 Task: Start in the project TractLine the sprint 'Mission Impossible', with a duration of 3 weeks.
Action: Mouse moved to (290, 380)
Screenshot: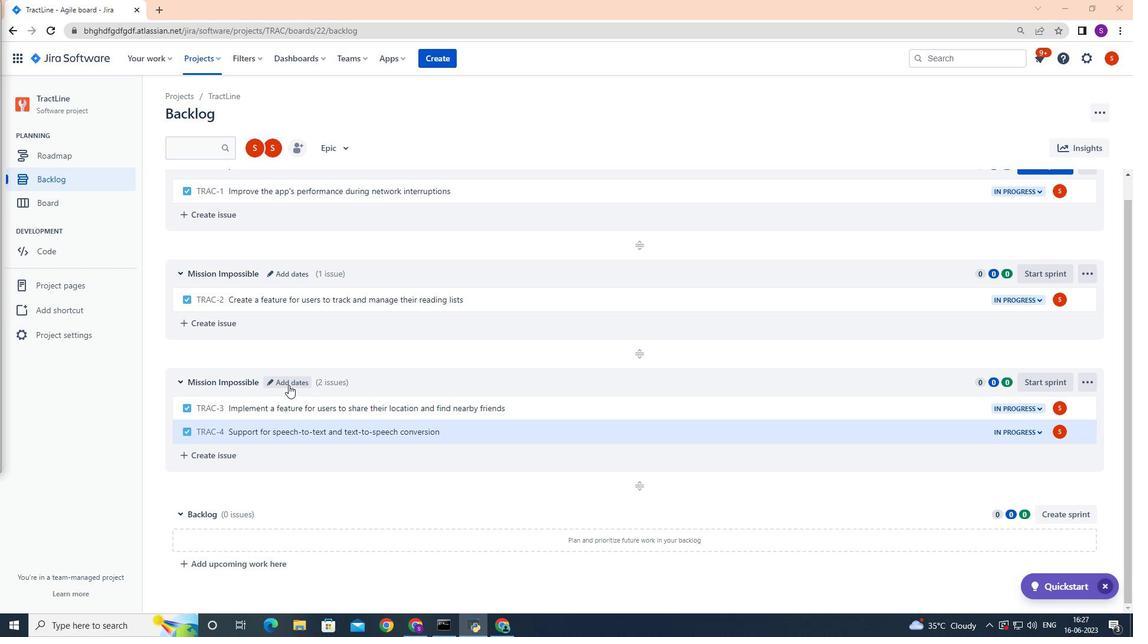 
Action: Mouse pressed left at (290, 380)
Screenshot: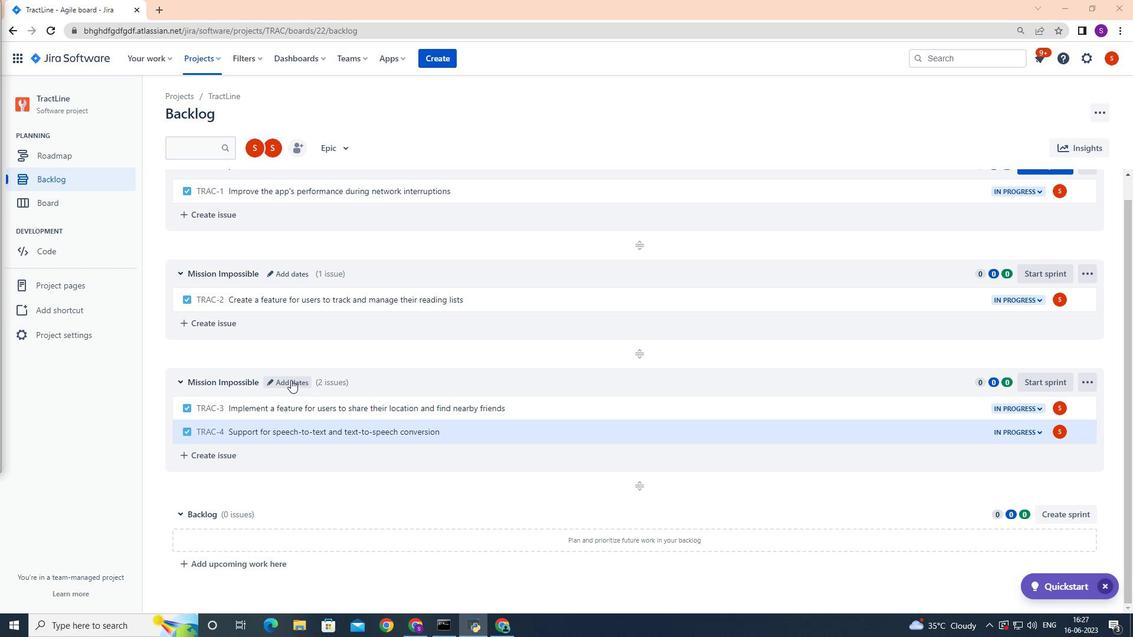 
Action: Mouse moved to (532, 186)
Screenshot: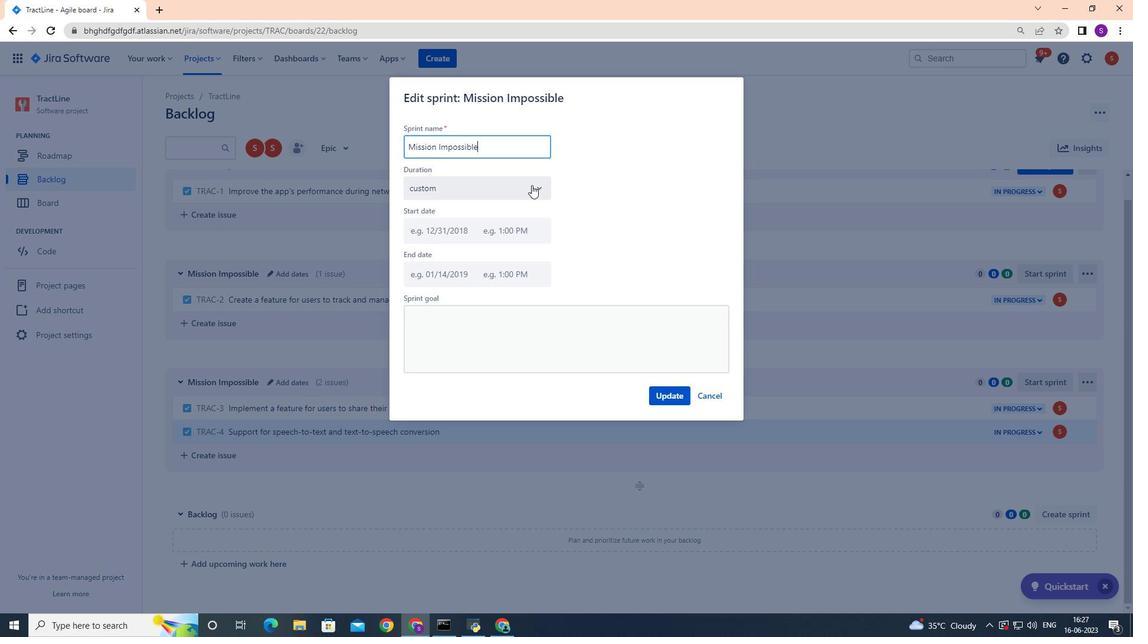 
Action: Mouse pressed left at (532, 186)
Screenshot: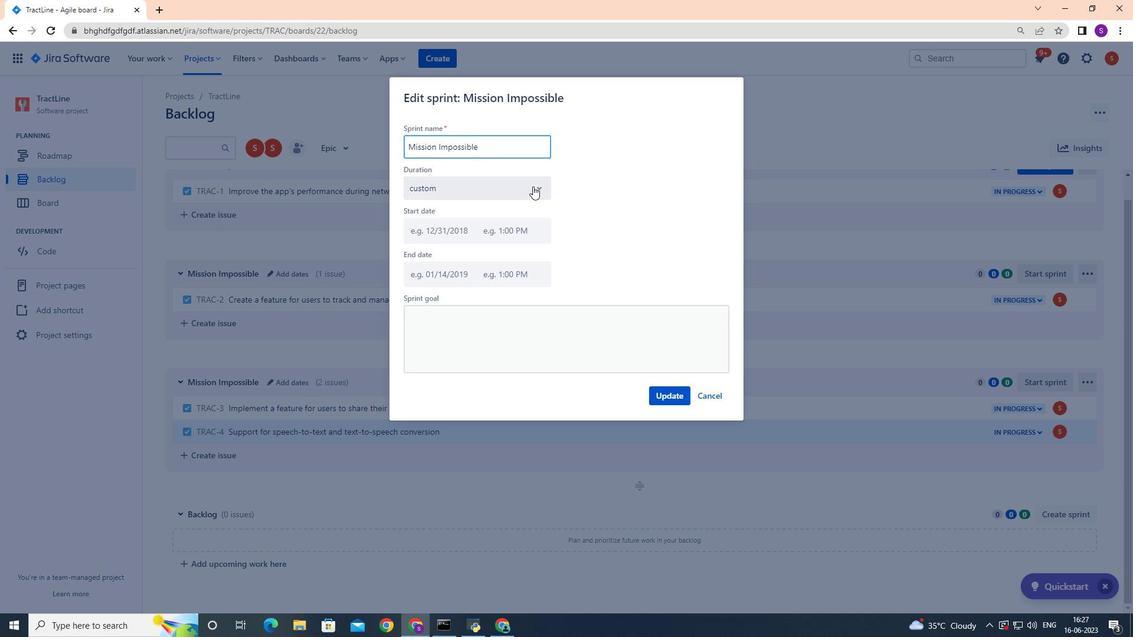 
Action: Mouse moved to (468, 255)
Screenshot: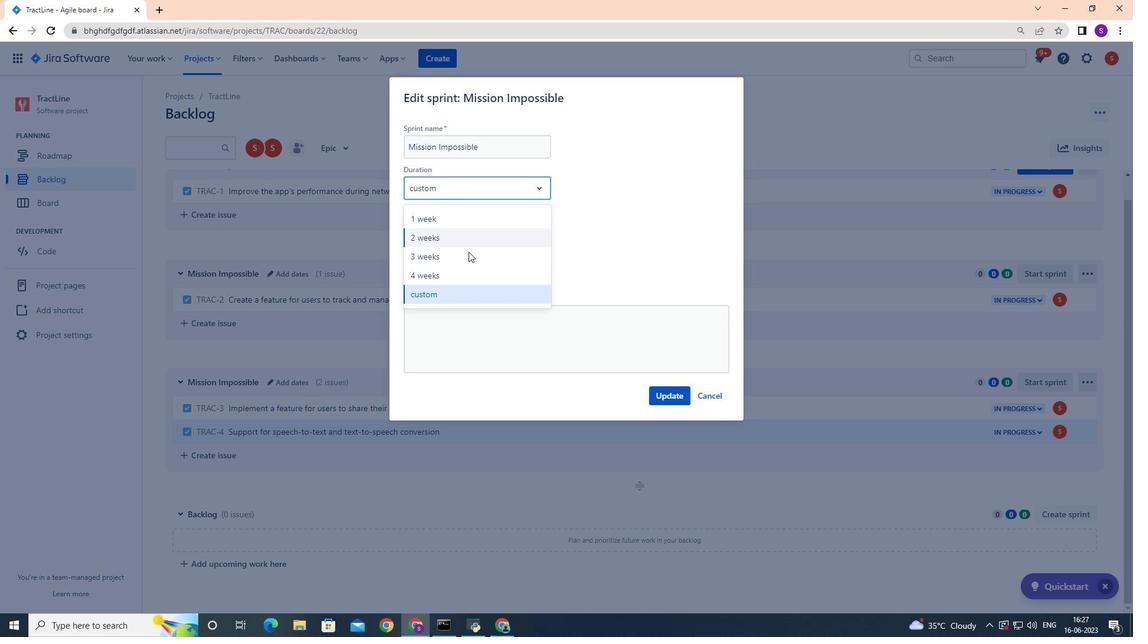 
Action: Mouse pressed left at (468, 255)
Screenshot: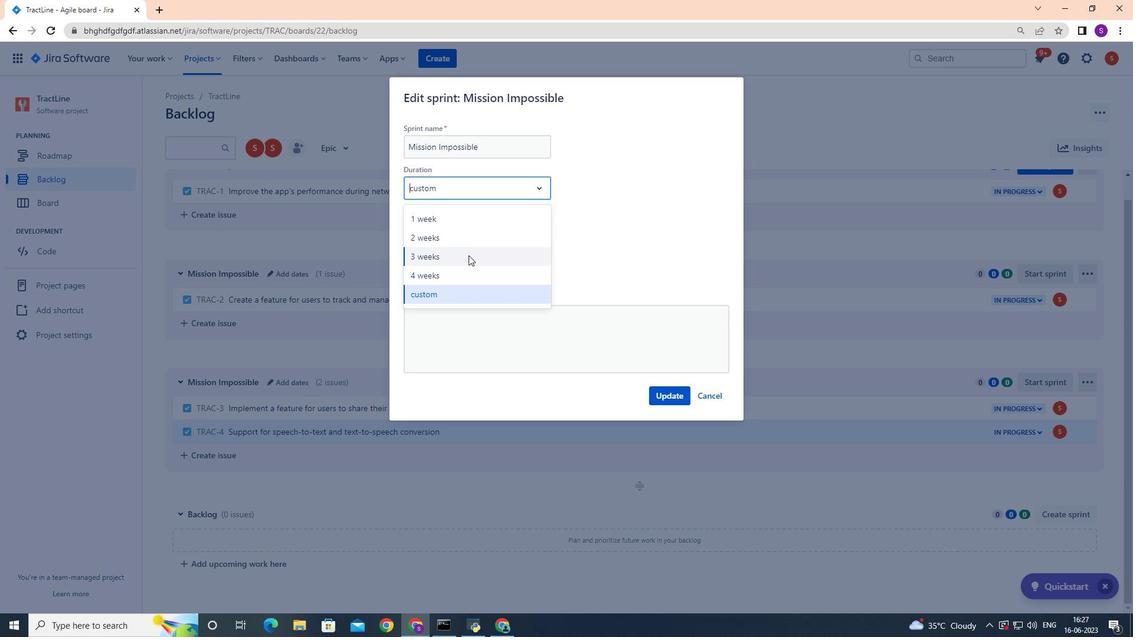 
Action: Mouse moved to (673, 395)
Screenshot: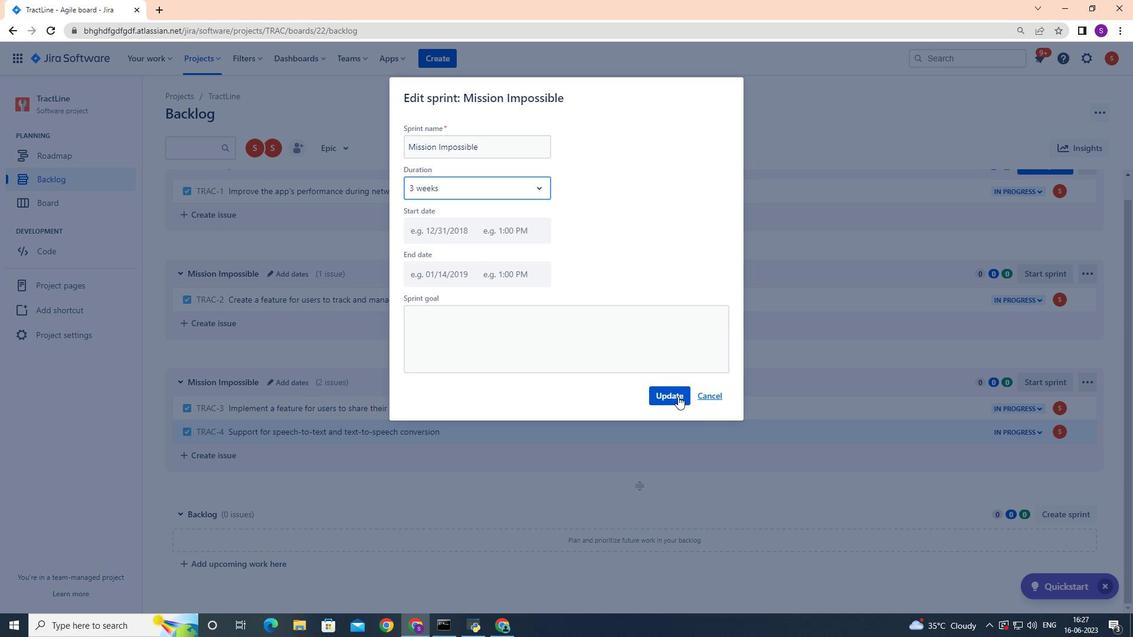 
Action: Mouse pressed left at (673, 395)
Screenshot: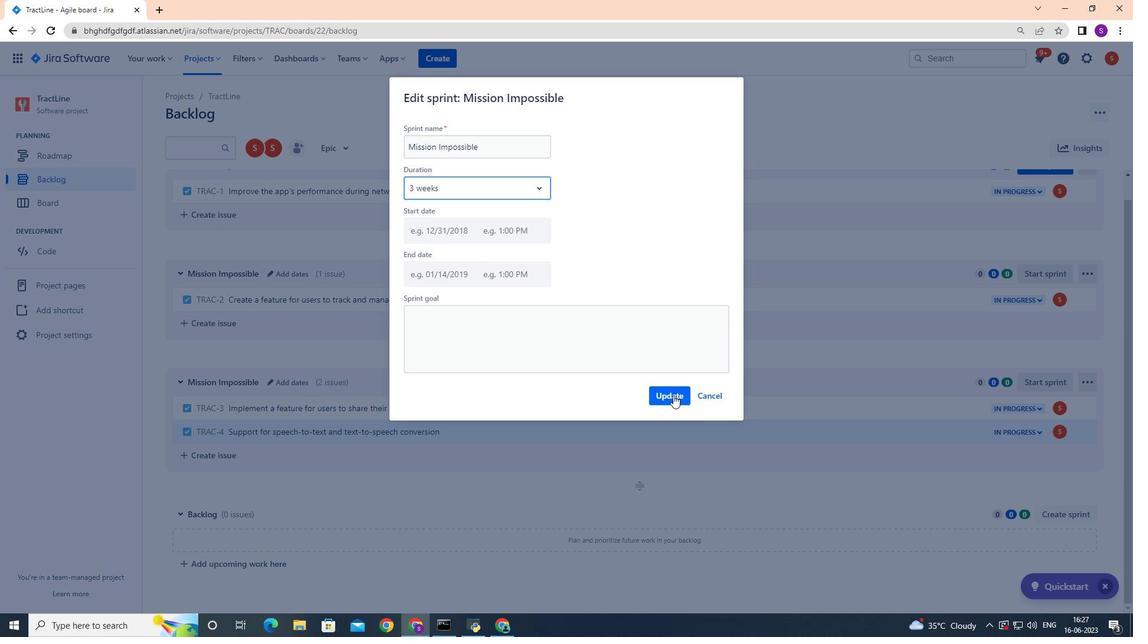 
Action: Mouse moved to (672, 394)
Screenshot: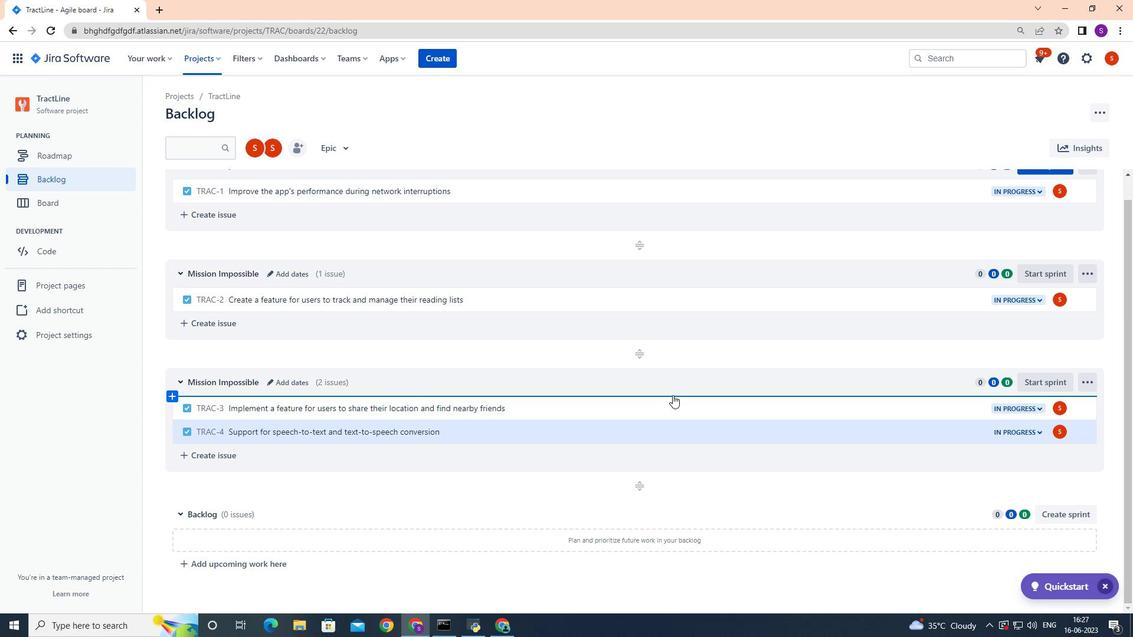 
